 Task: Change elbow connector line to lose dashed.
Action: Mouse moved to (410, 213)
Screenshot: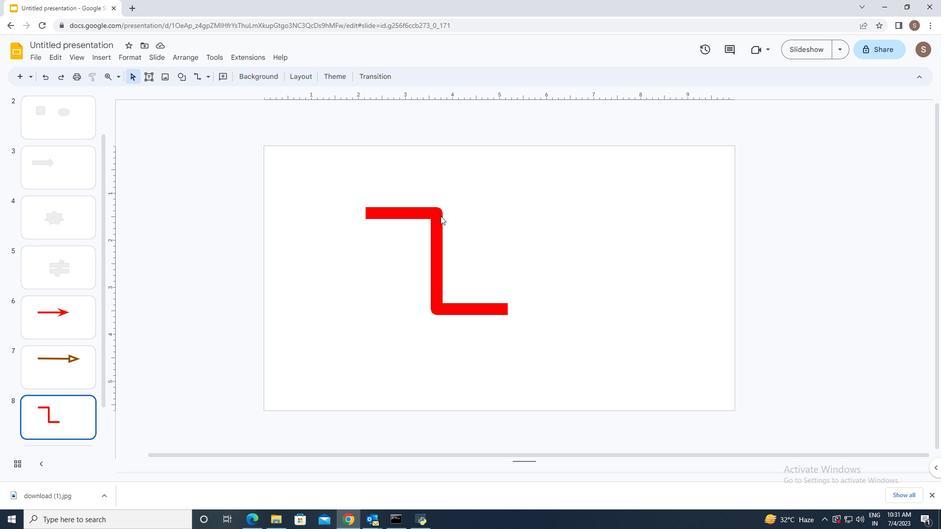 
Action: Mouse pressed left at (410, 213)
Screenshot: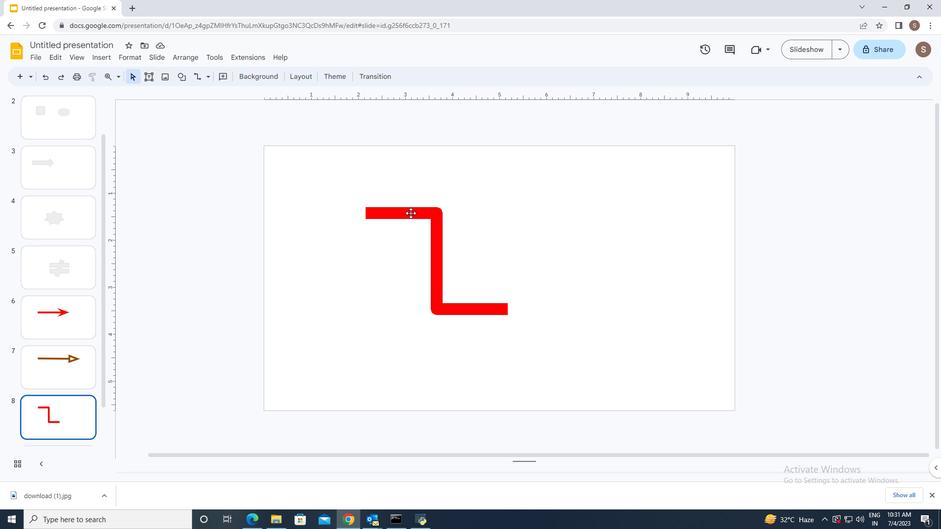 
Action: Mouse moved to (257, 77)
Screenshot: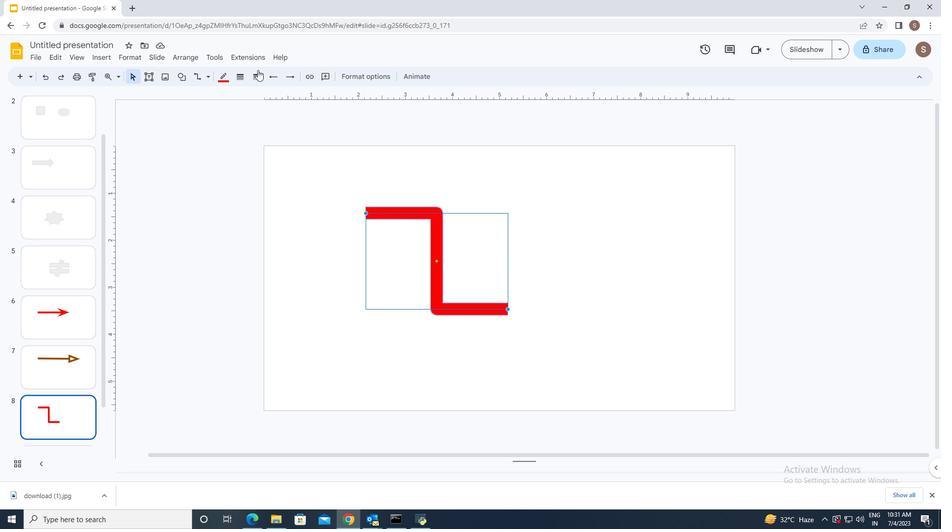 
Action: Mouse pressed left at (257, 77)
Screenshot: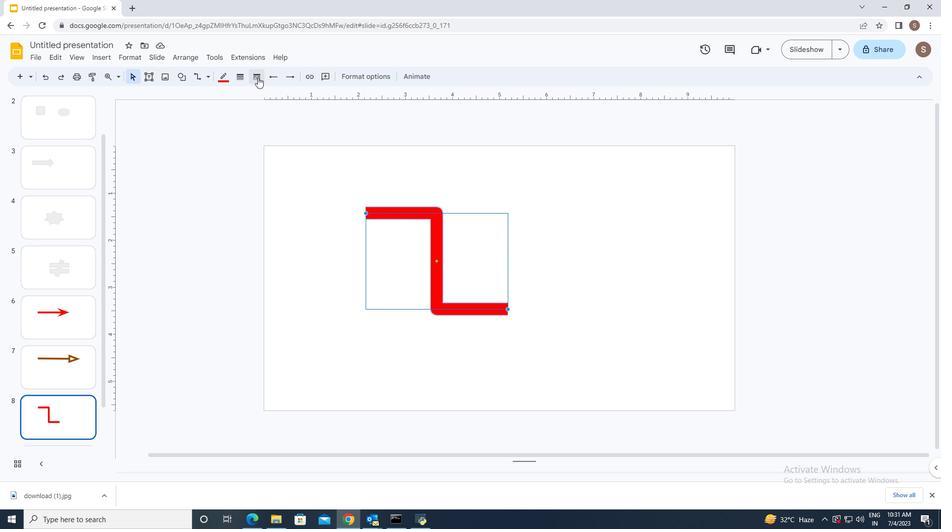
Action: Mouse moved to (272, 153)
Screenshot: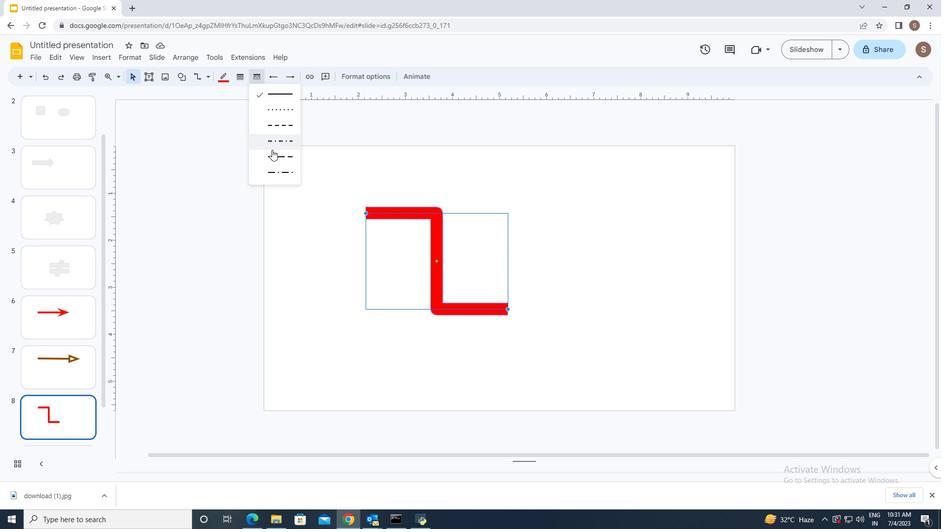 
Action: Mouse pressed left at (272, 153)
Screenshot: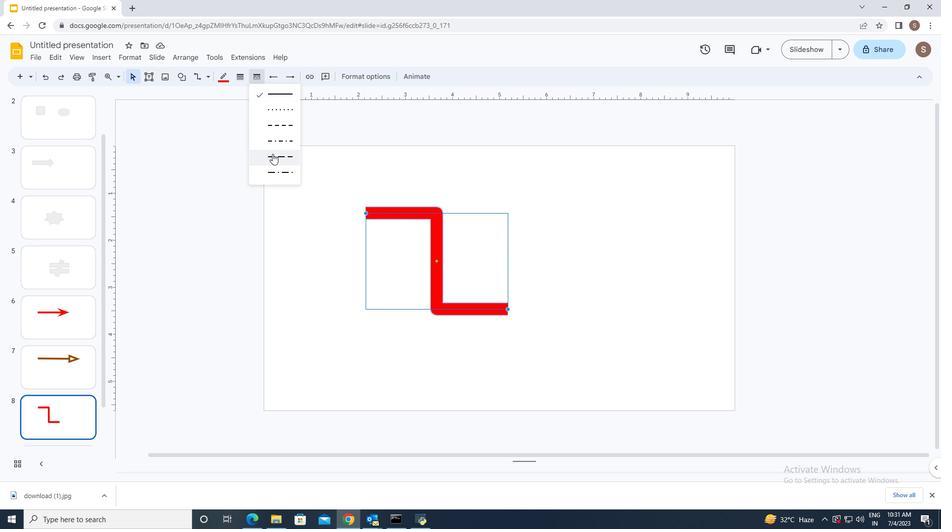 
Action: Mouse moved to (297, 245)
Screenshot: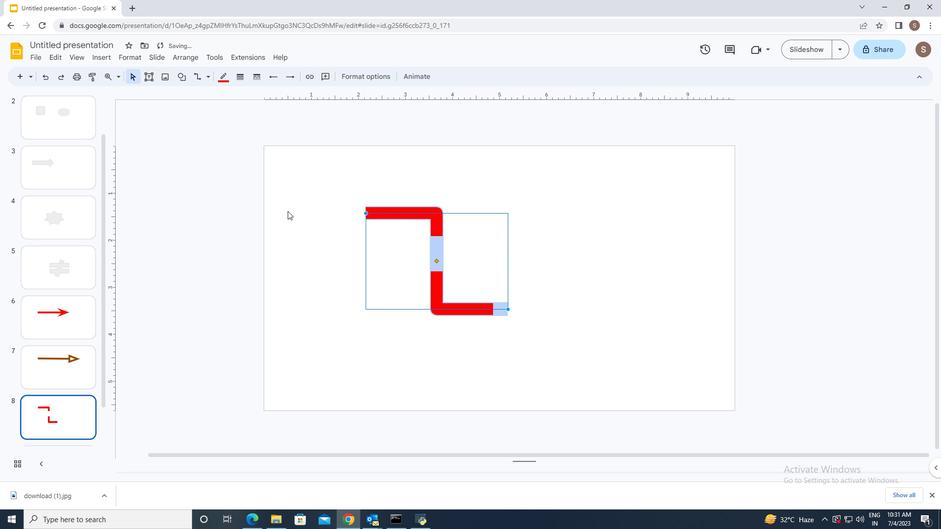 
Action: Mouse pressed left at (297, 245)
Screenshot: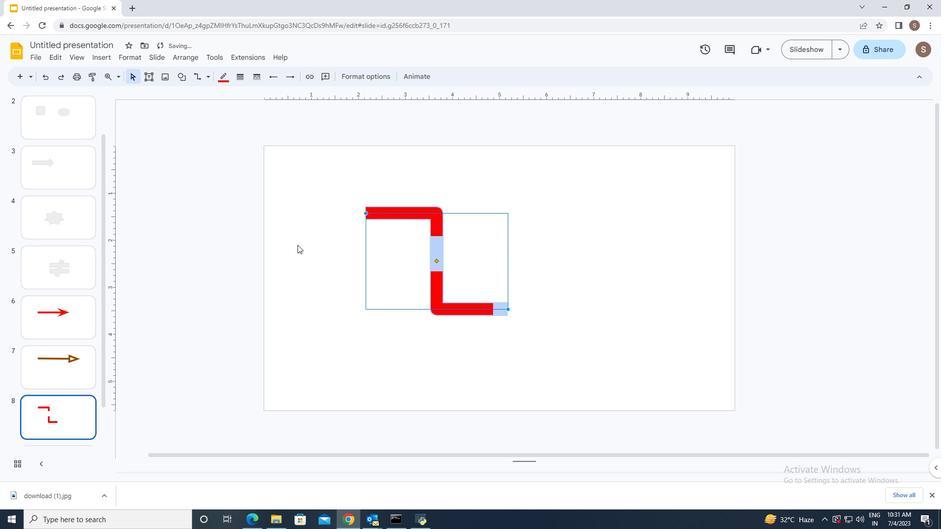
